 Task: Add a dependency to the task Integrate a new chat system for customer service , the existing task  Develop a new online booking system for a transportation service in the project AgileFocus
Action: Mouse moved to (1176, 192)
Screenshot: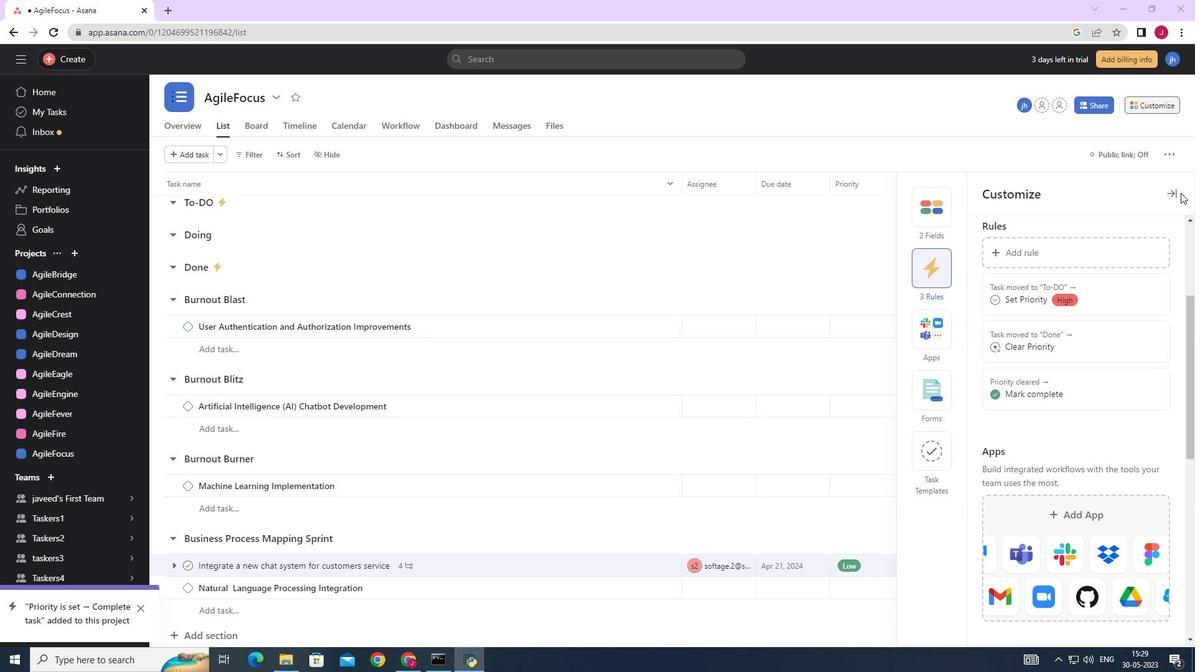 
Action: Mouse pressed left at (1176, 192)
Screenshot: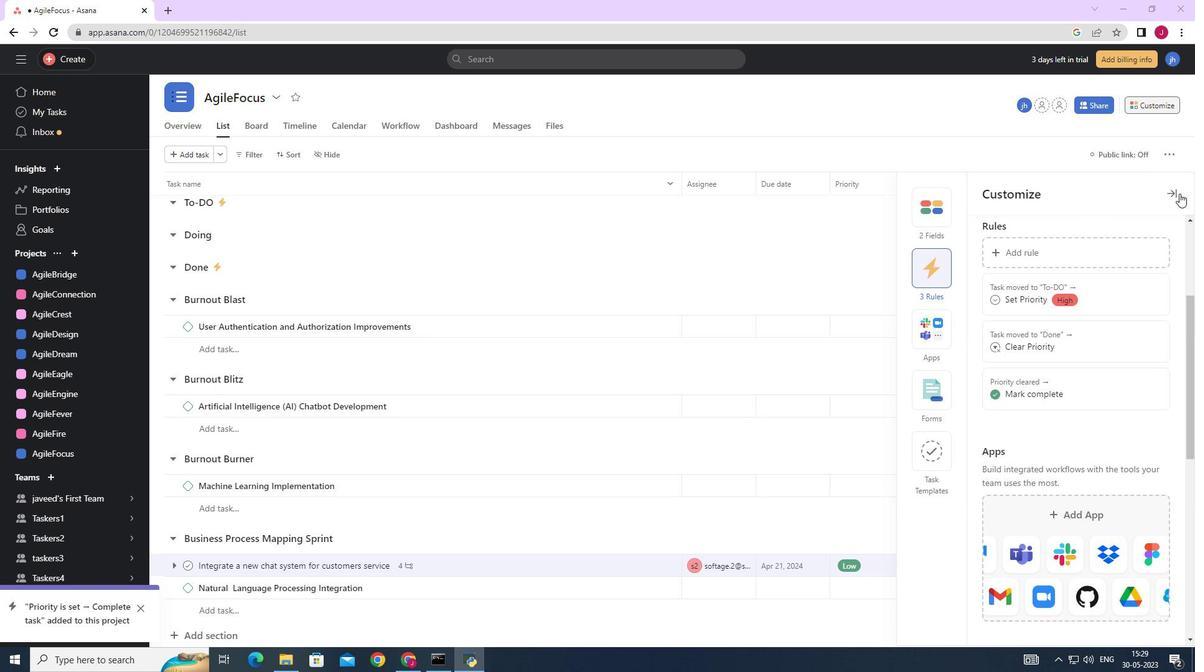 
Action: Mouse moved to (484, 382)
Screenshot: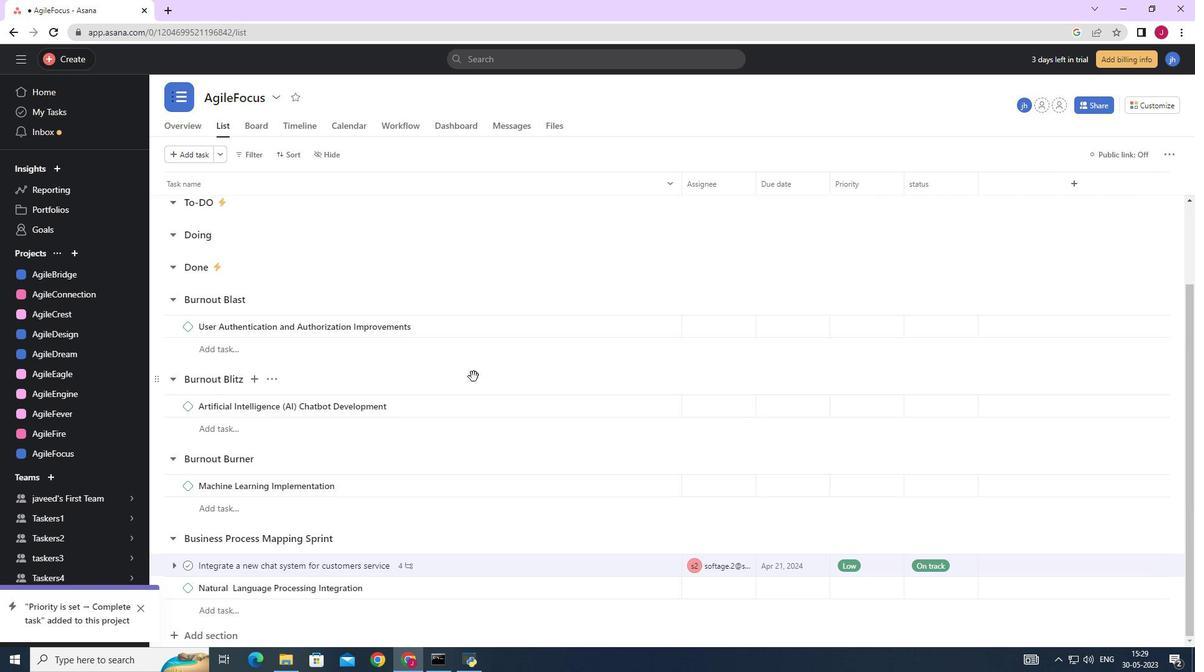 
Action: Mouse scrolled (484, 382) with delta (0, 0)
Screenshot: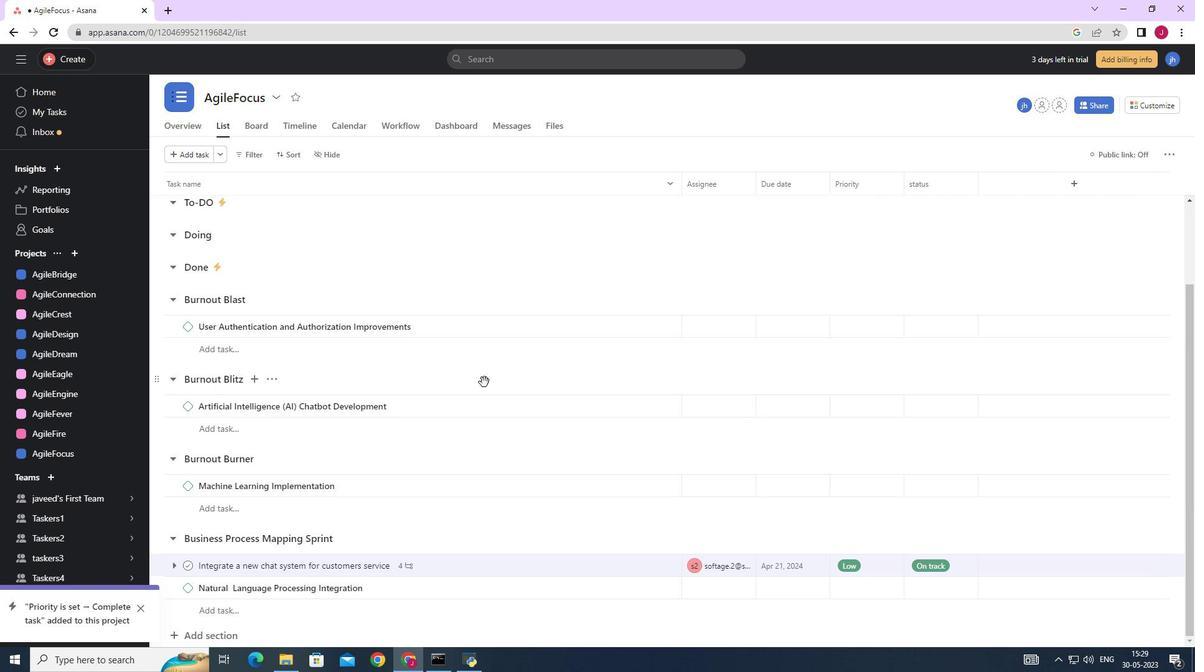 
Action: Mouse scrolled (484, 382) with delta (0, 0)
Screenshot: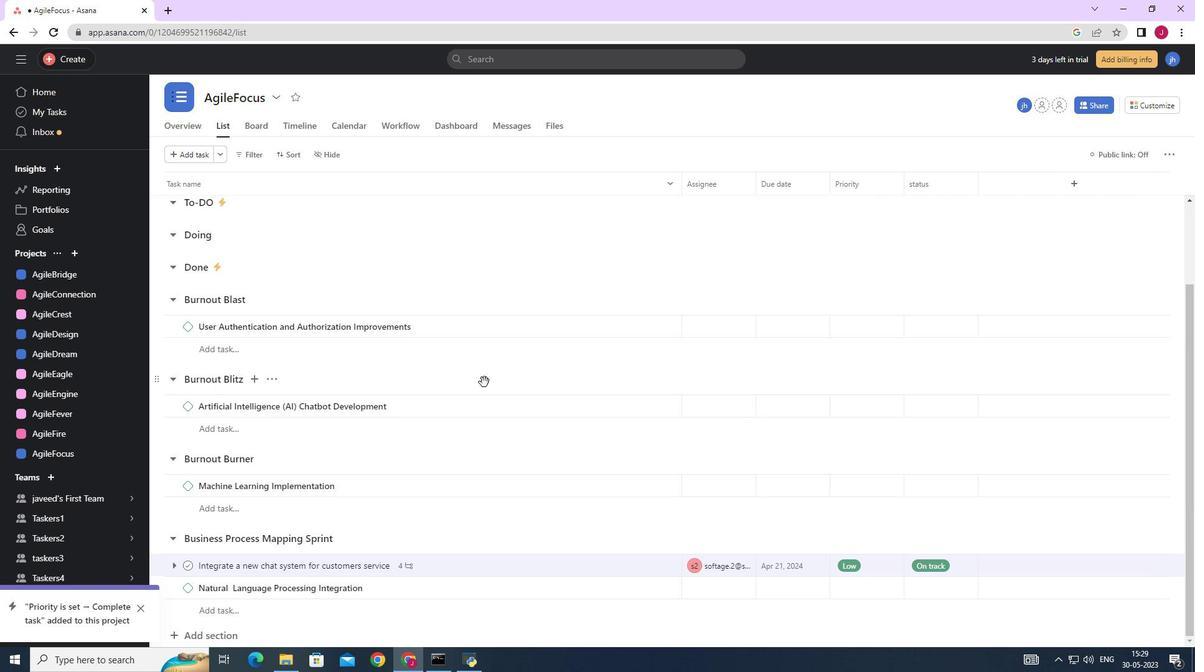 
Action: Mouse moved to (503, 371)
Screenshot: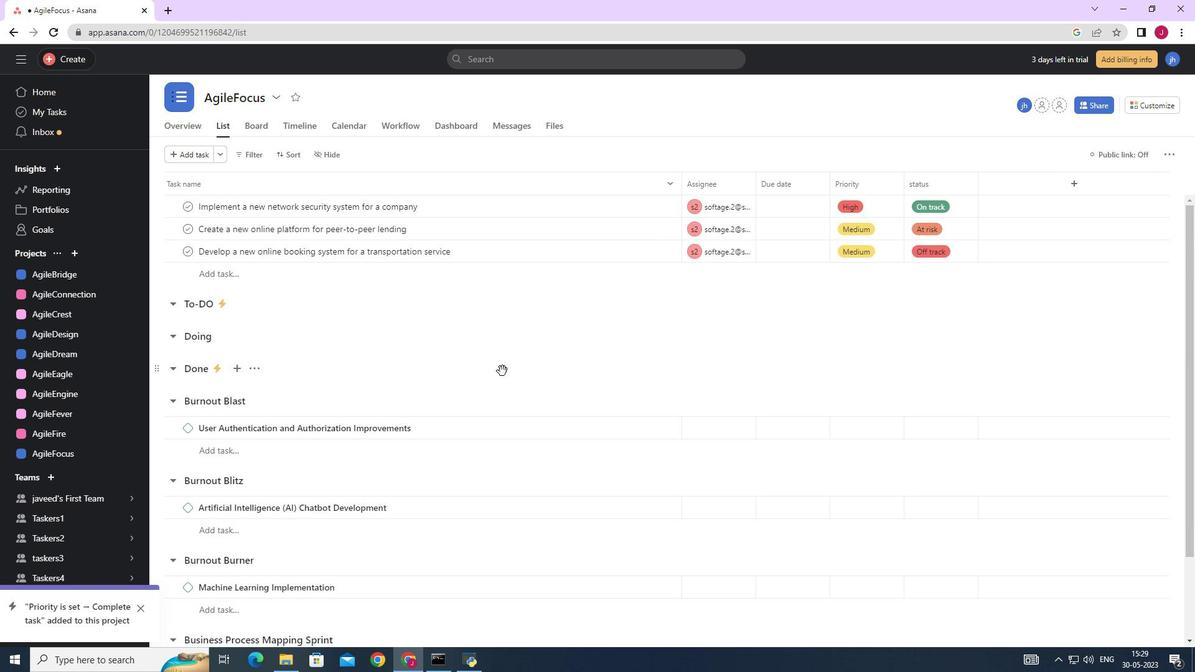 
Action: Mouse scrolled (503, 371) with delta (0, 0)
Screenshot: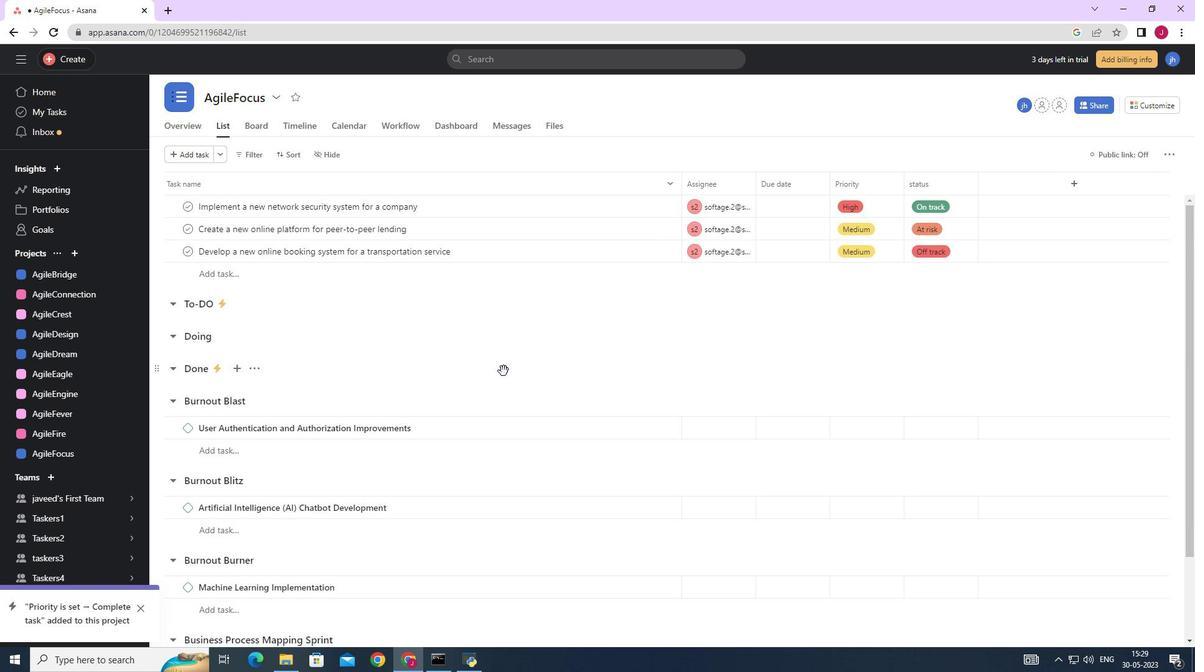 
Action: Mouse scrolled (503, 371) with delta (0, 0)
Screenshot: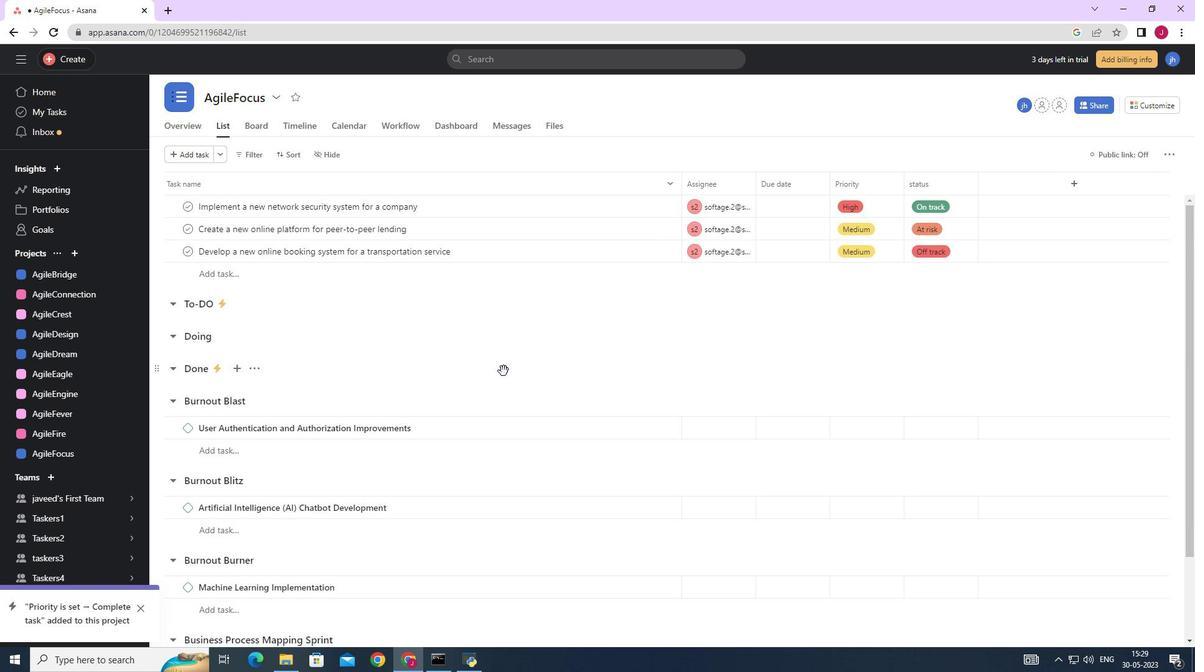 
Action: Mouse moved to (624, 258)
Screenshot: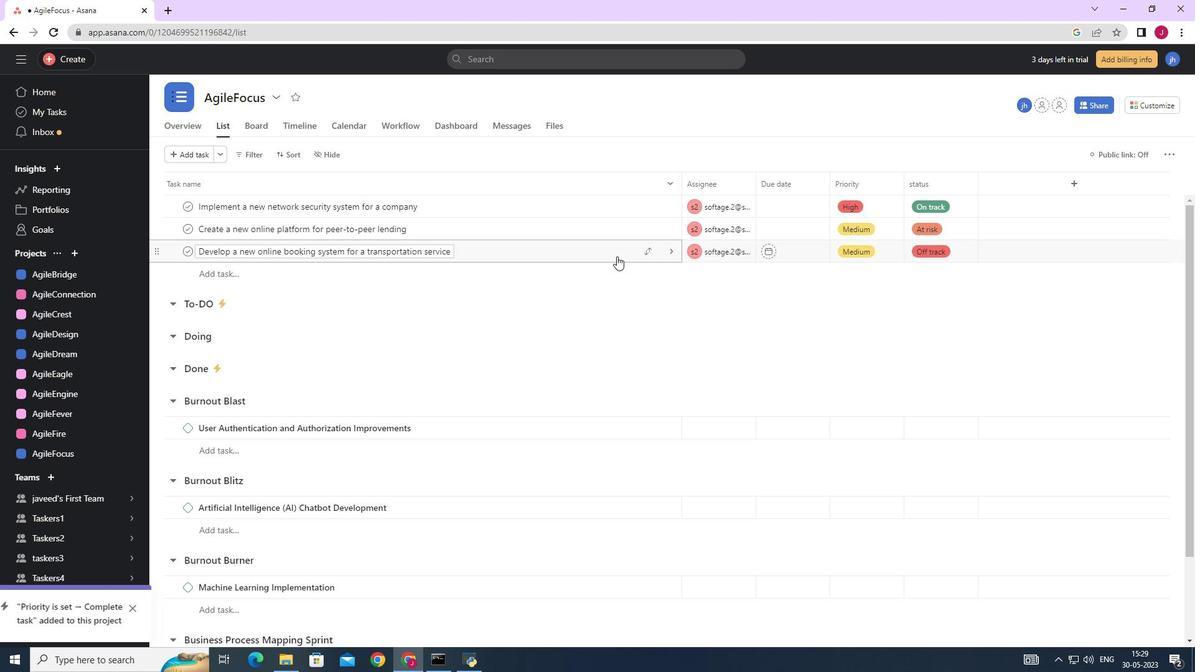 
Action: Mouse pressed left at (624, 258)
Screenshot: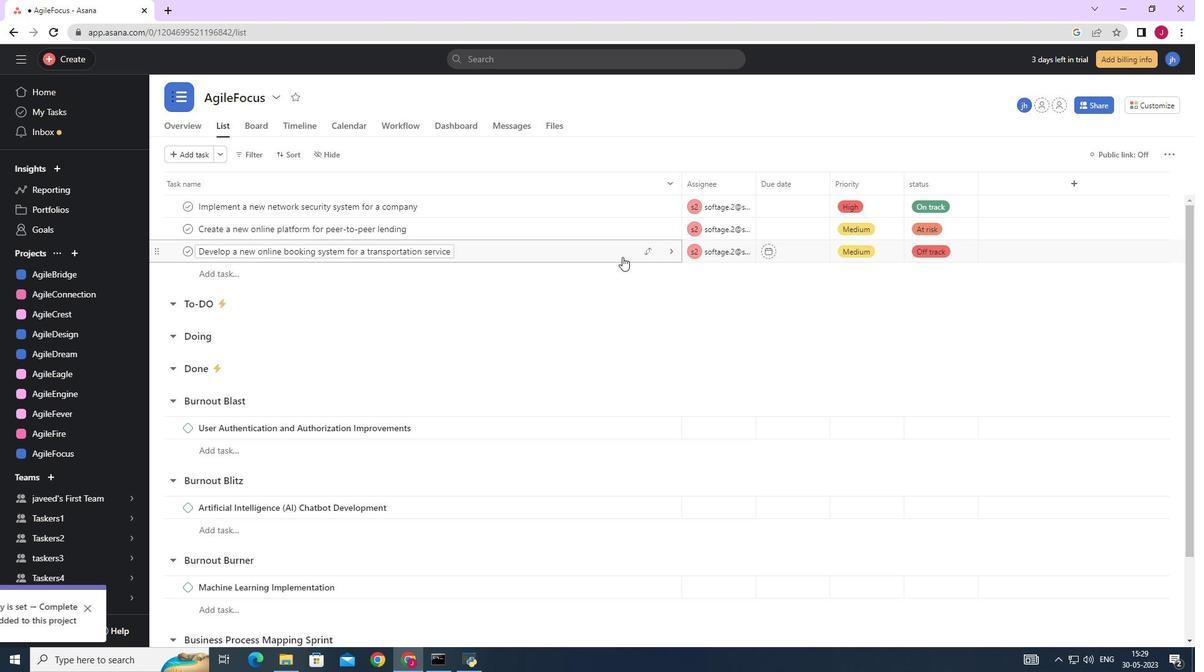 
Action: Mouse moved to (890, 426)
Screenshot: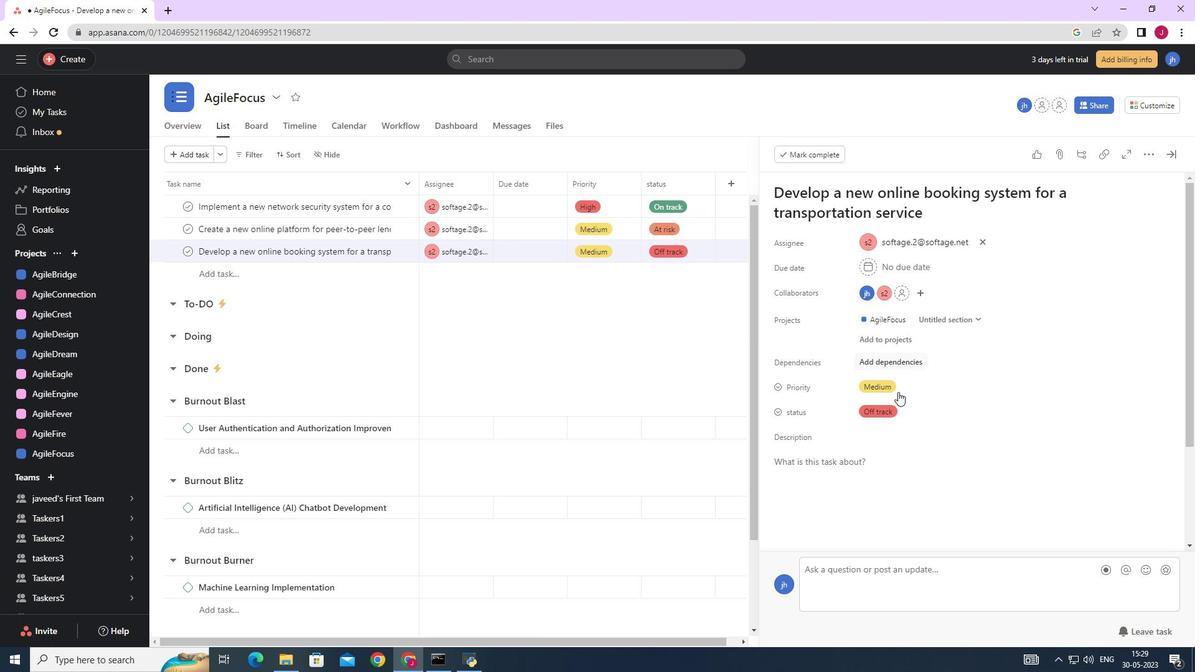 
Action: Mouse scrolled (890, 425) with delta (0, 0)
Screenshot: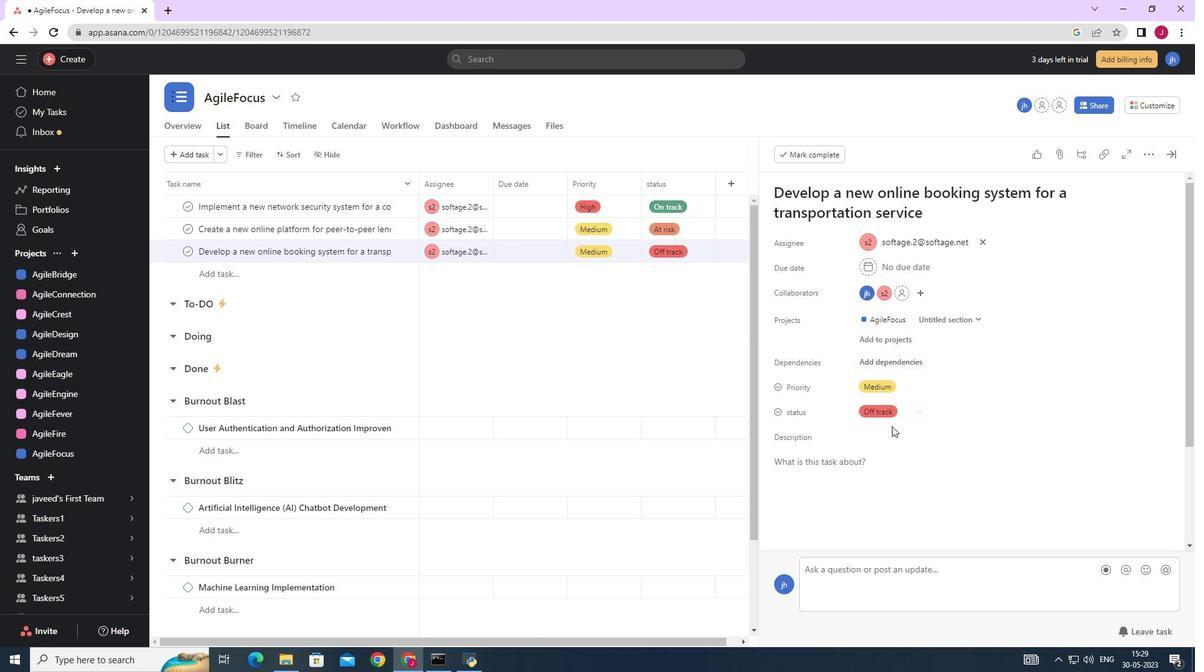
Action: Mouse scrolled (890, 425) with delta (0, 0)
Screenshot: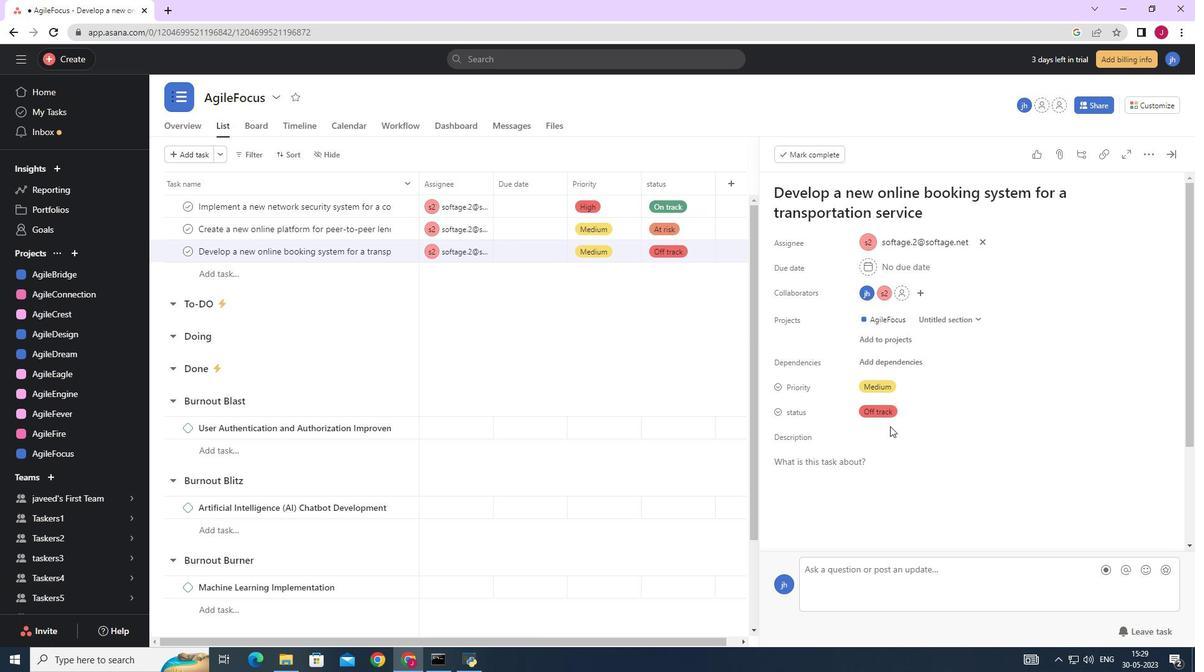 
Action: Mouse scrolled (890, 425) with delta (0, 0)
Screenshot: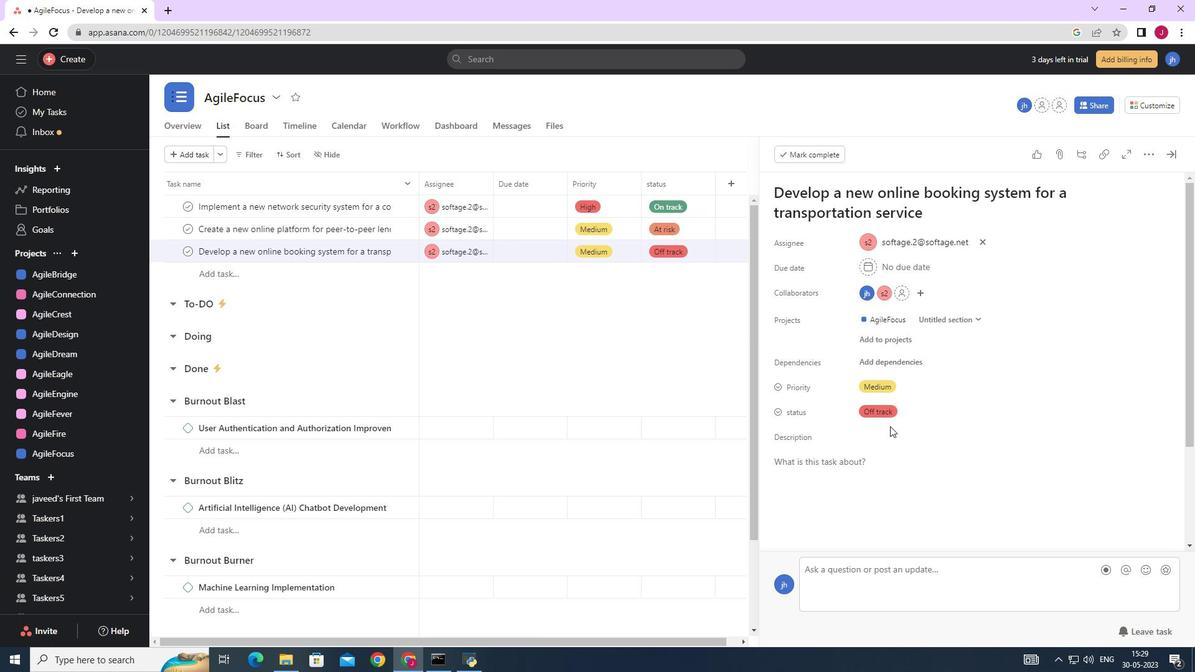
Action: Mouse moved to (890, 426)
Screenshot: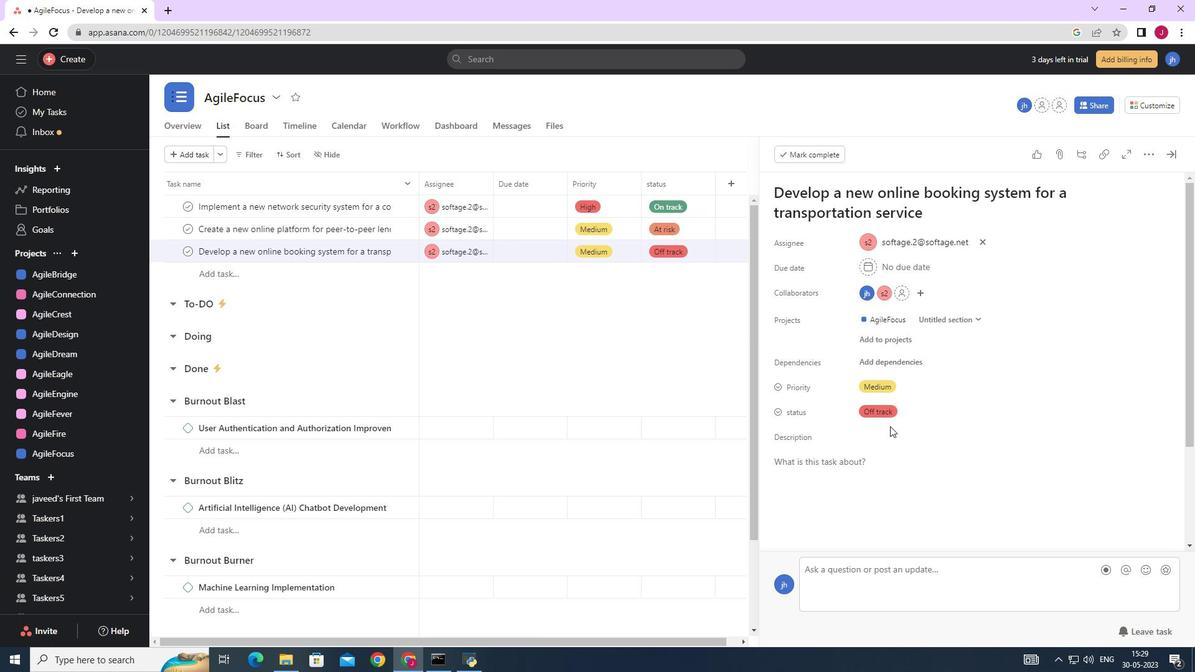 
Action: Mouse scrolled (890, 425) with delta (0, 0)
Screenshot: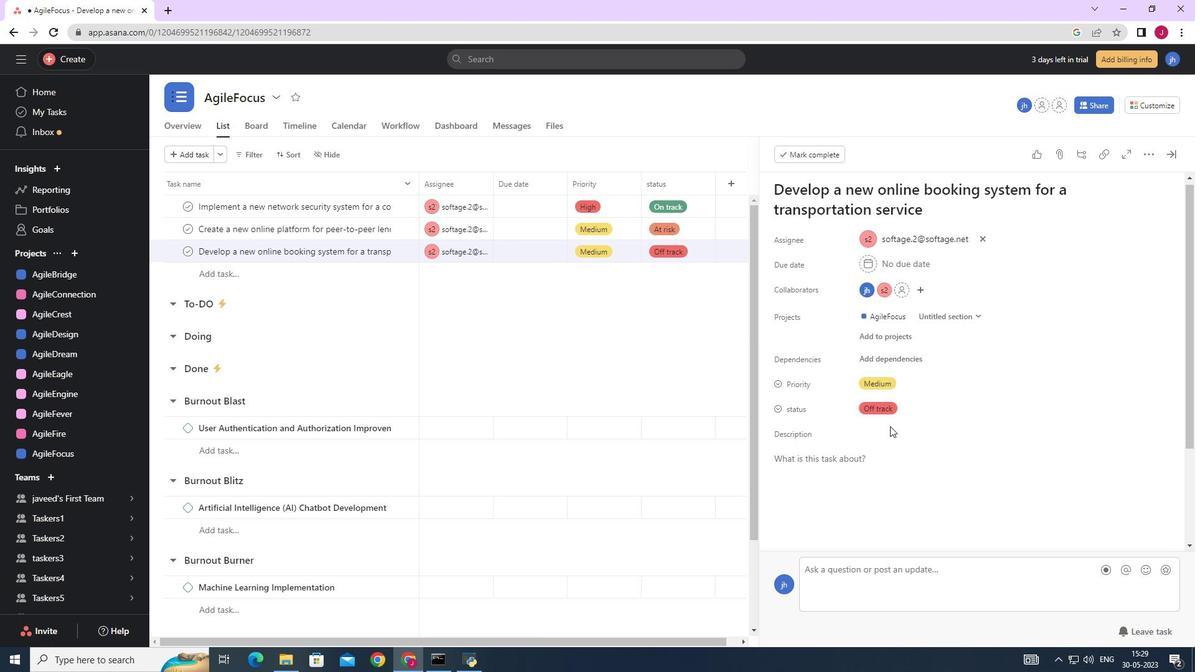 
Action: Mouse moved to (814, 453)
Screenshot: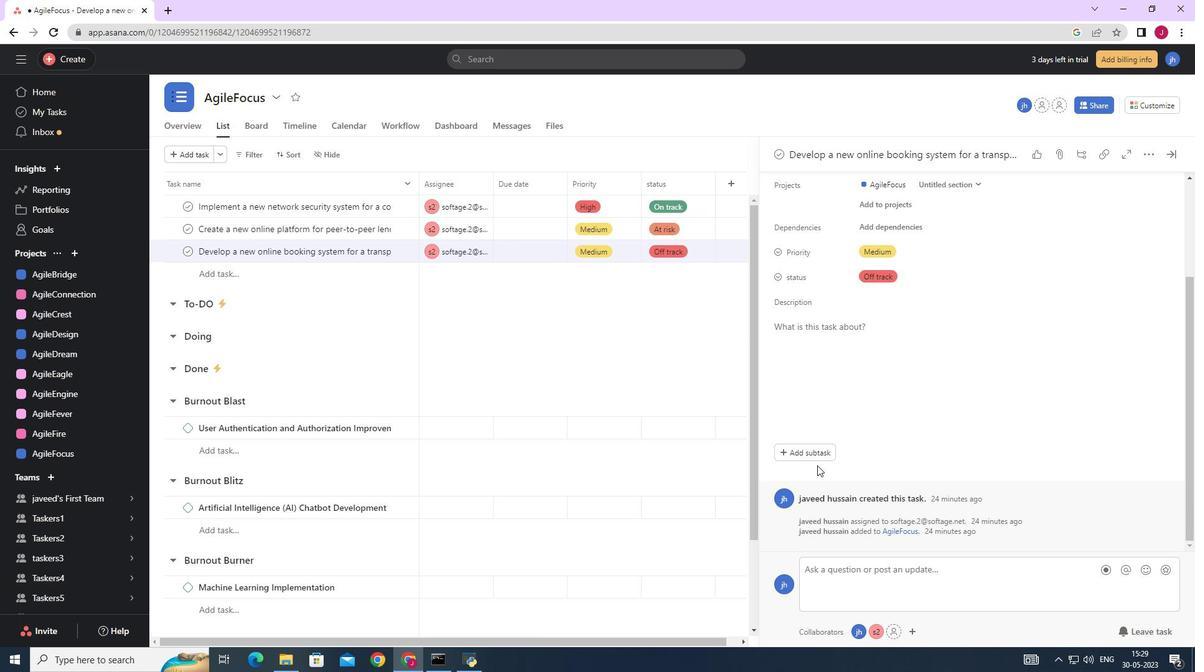 
Action: Mouse scrolled (814, 453) with delta (0, 0)
Screenshot: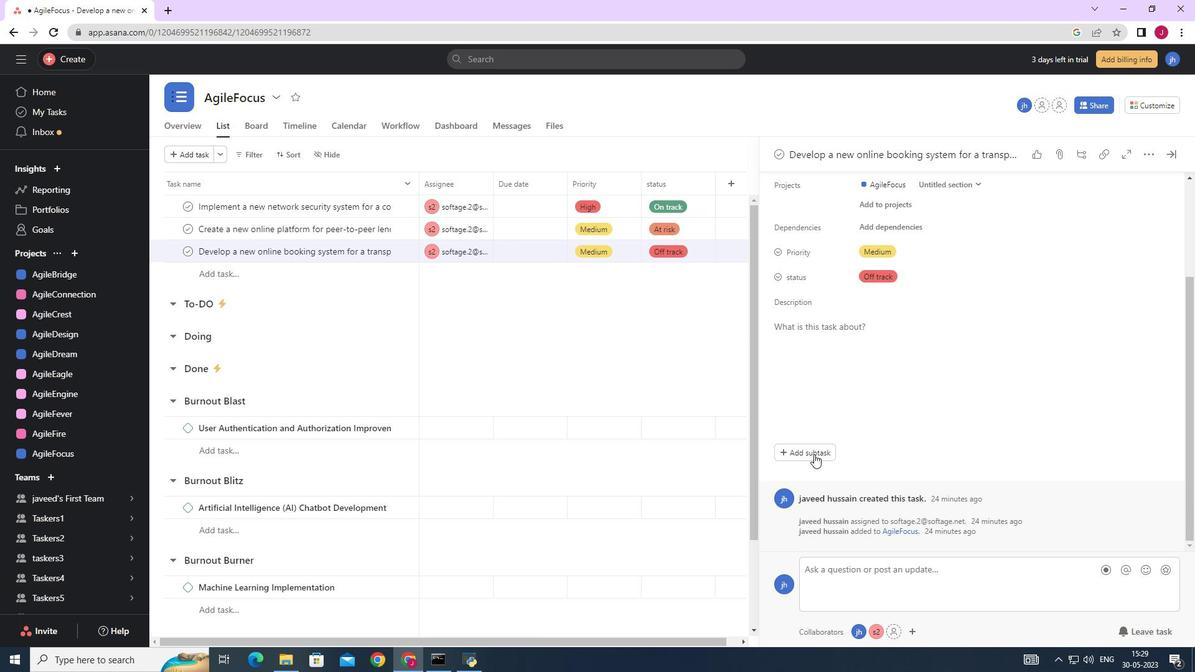 
Action: Mouse moved to (819, 316)
Screenshot: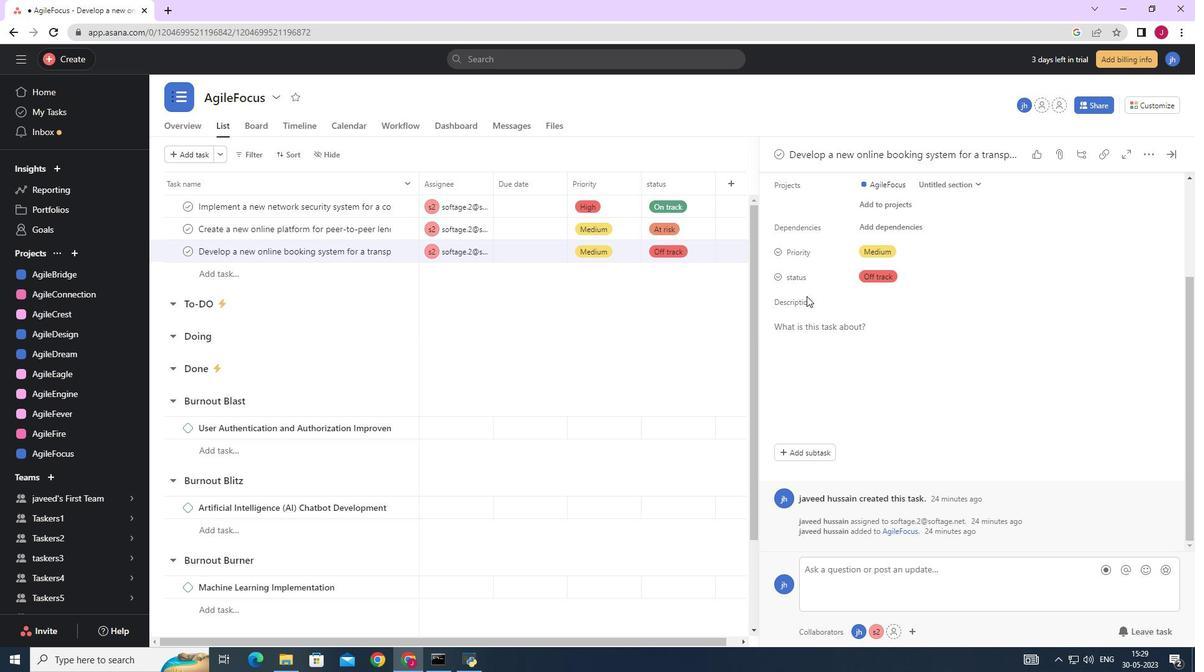 
Action: Mouse scrolled (819, 317) with delta (0, 0)
Screenshot: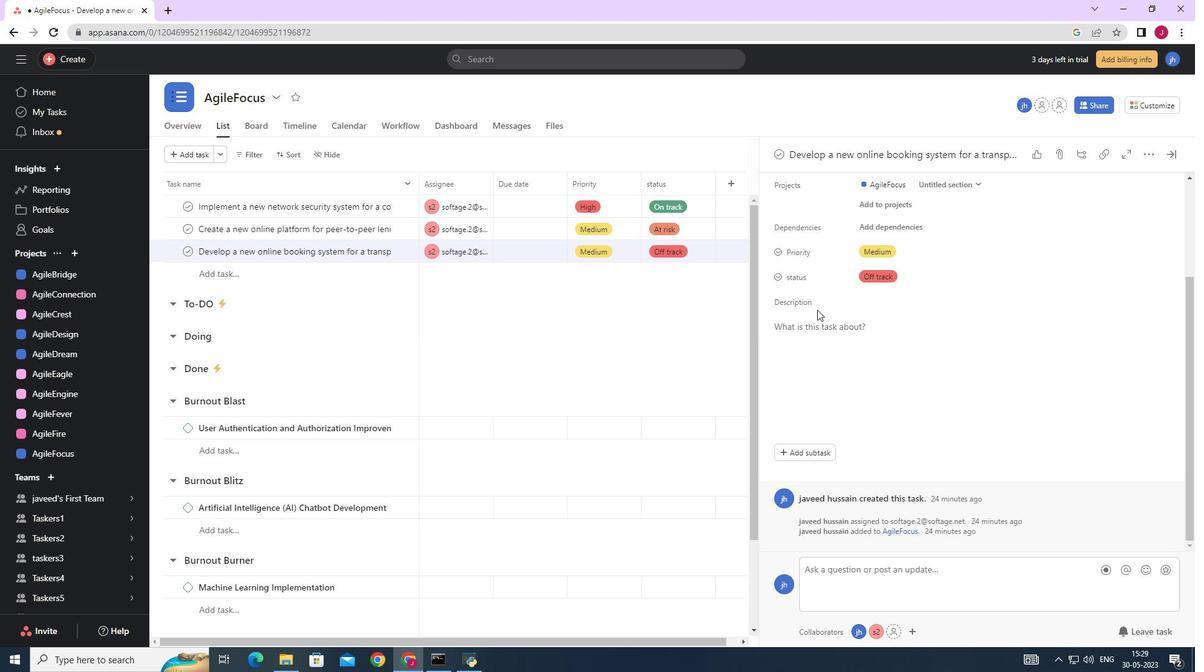 
Action: Mouse scrolled (819, 317) with delta (0, 0)
Screenshot: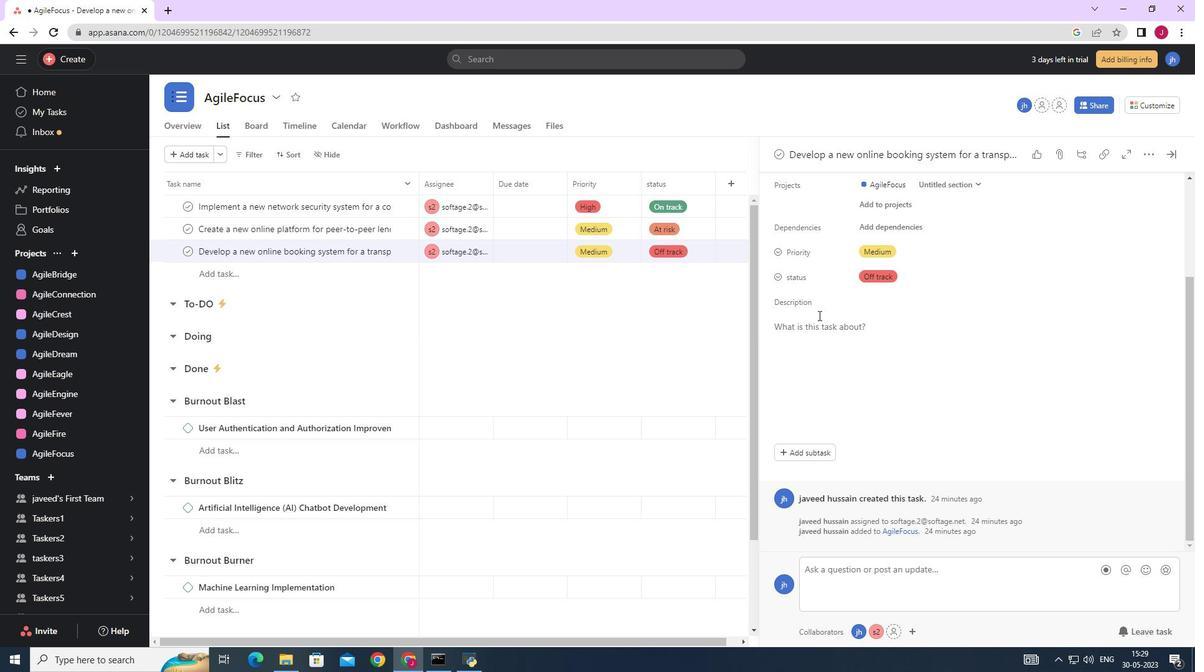 
Action: Mouse scrolled (819, 317) with delta (0, 0)
Screenshot: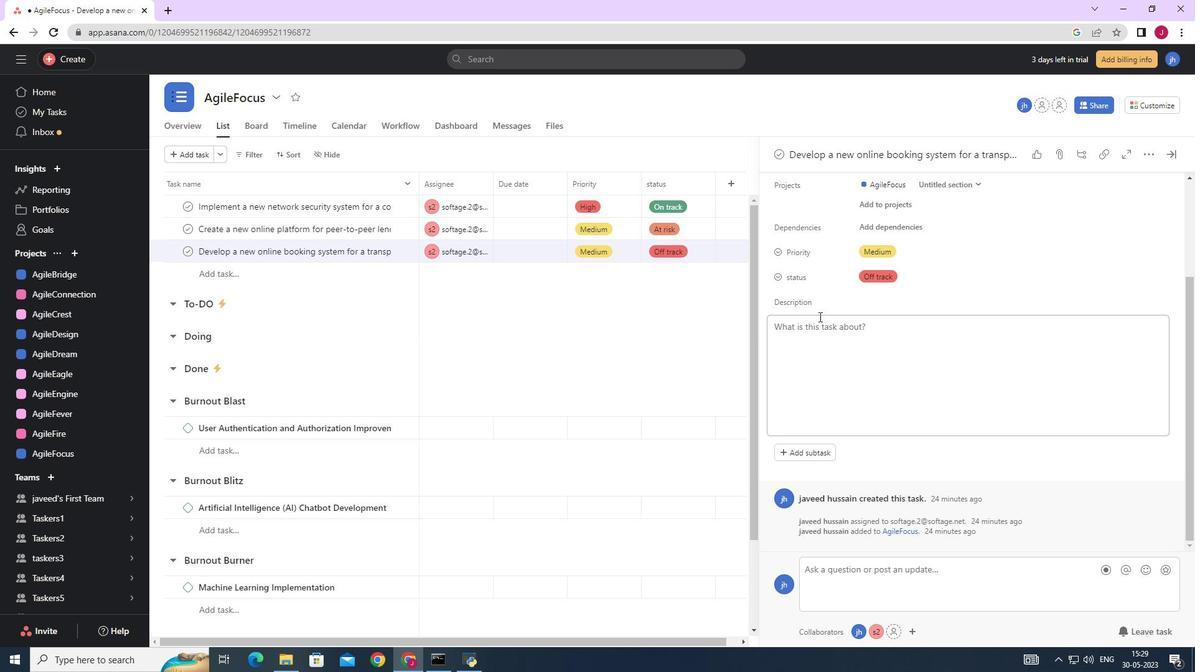 
Action: Mouse moved to (894, 363)
Screenshot: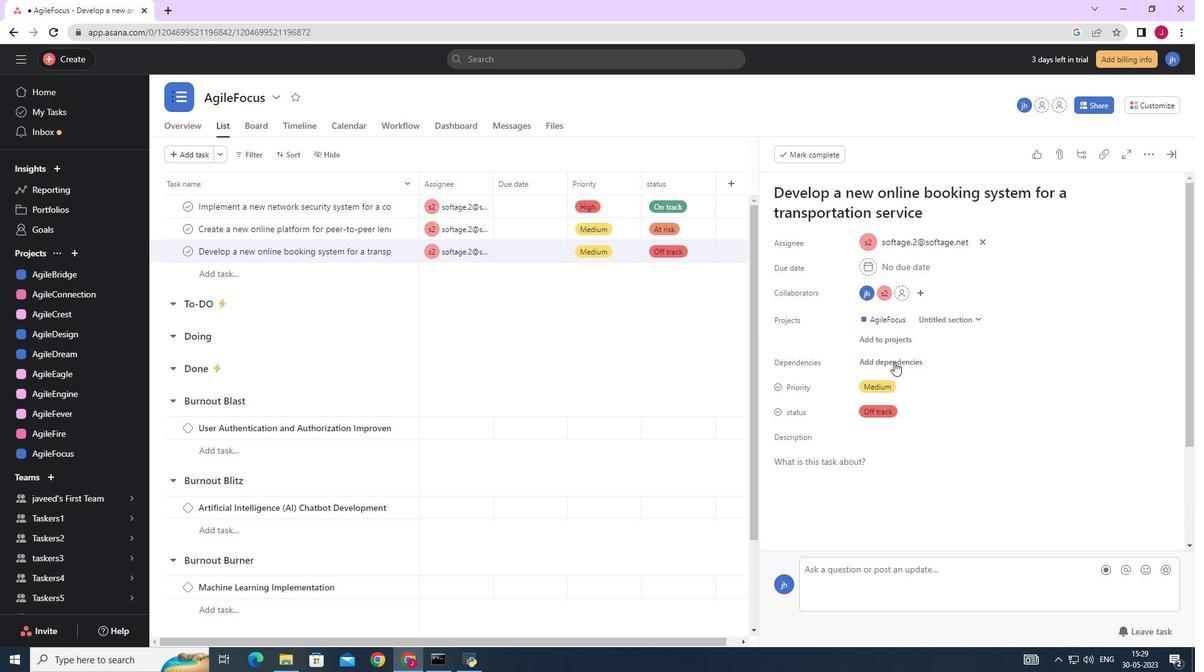 
Action: Mouse pressed left at (894, 363)
Screenshot: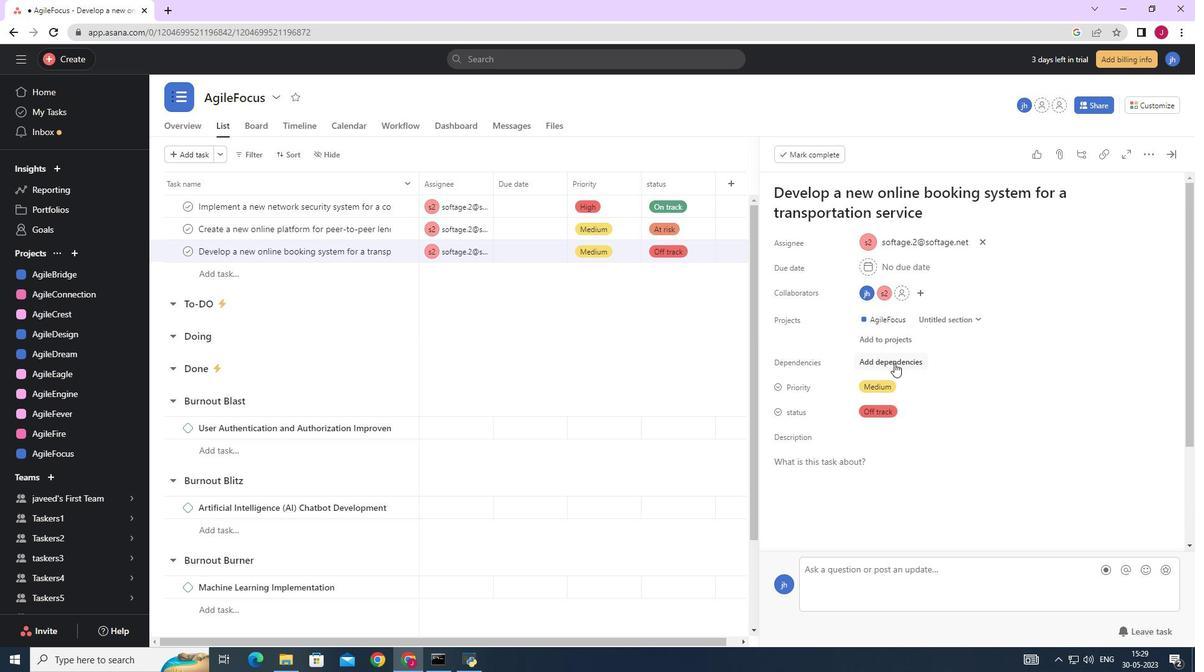 
Action: Mouse moved to (1054, 438)
Screenshot: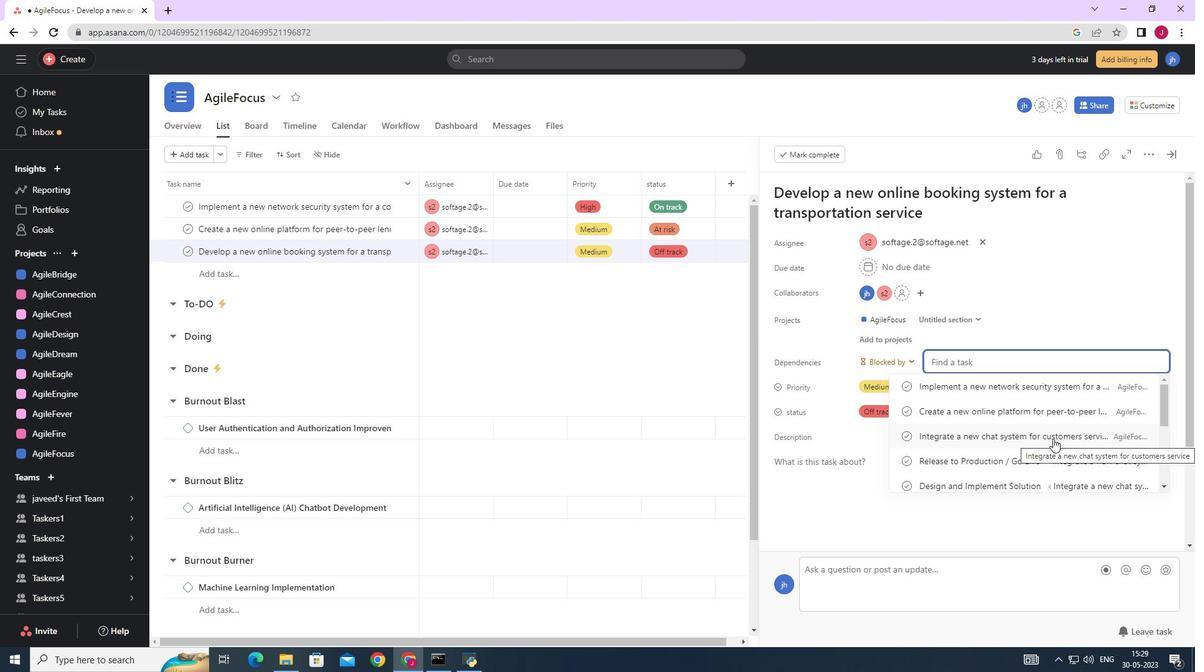 
Action: Mouse pressed left at (1054, 438)
Screenshot: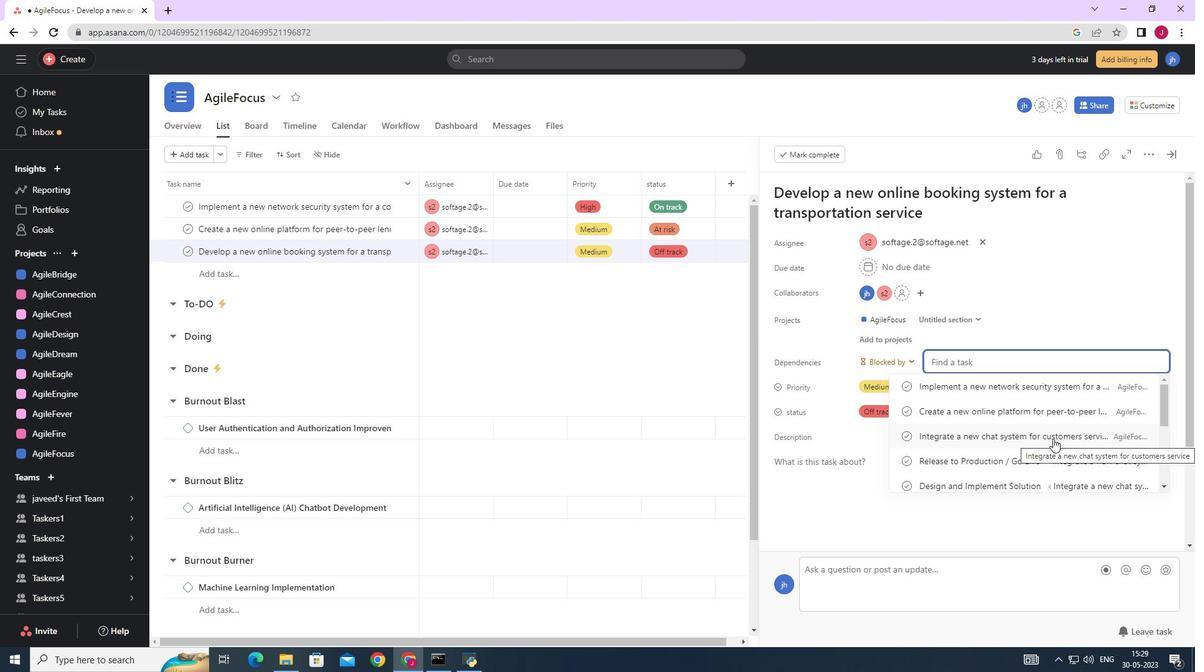 
Action: Mouse moved to (1175, 153)
Screenshot: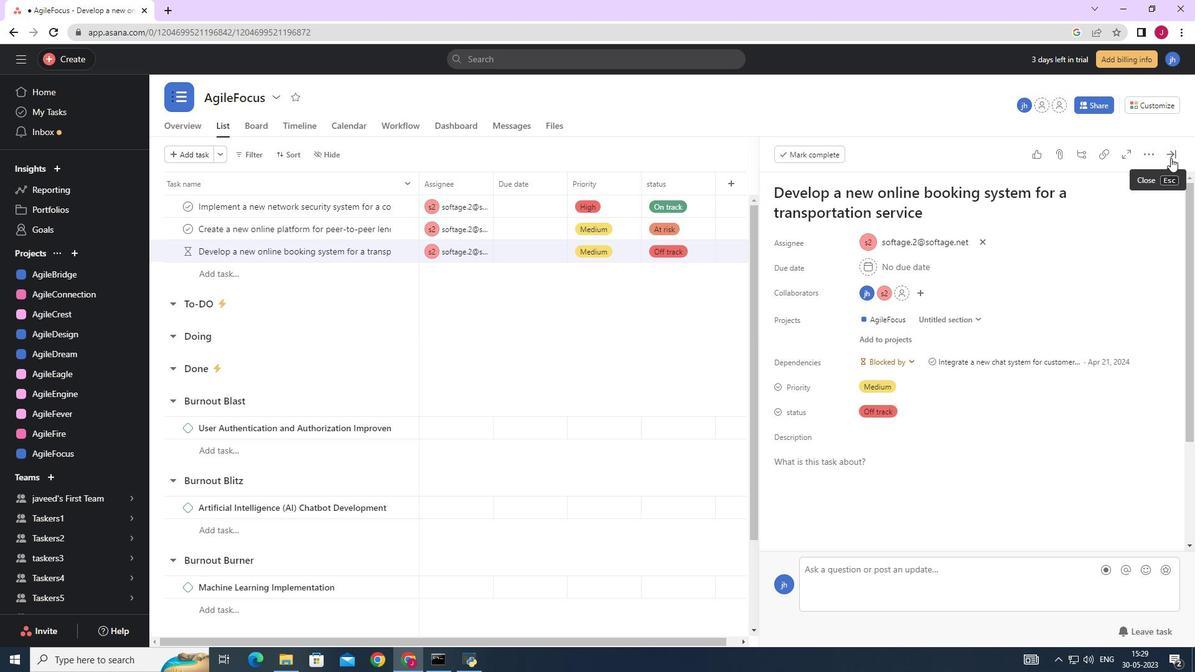 
Action: Mouse pressed left at (1175, 153)
Screenshot: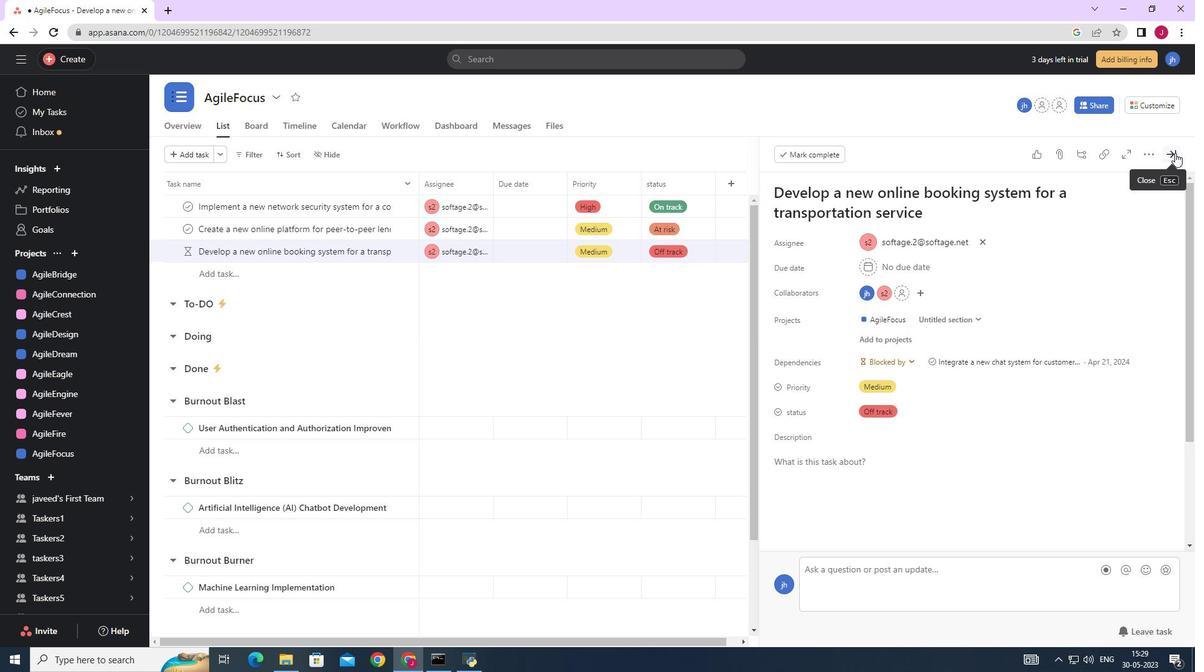 
Action: Mouse moved to (1161, 161)
Screenshot: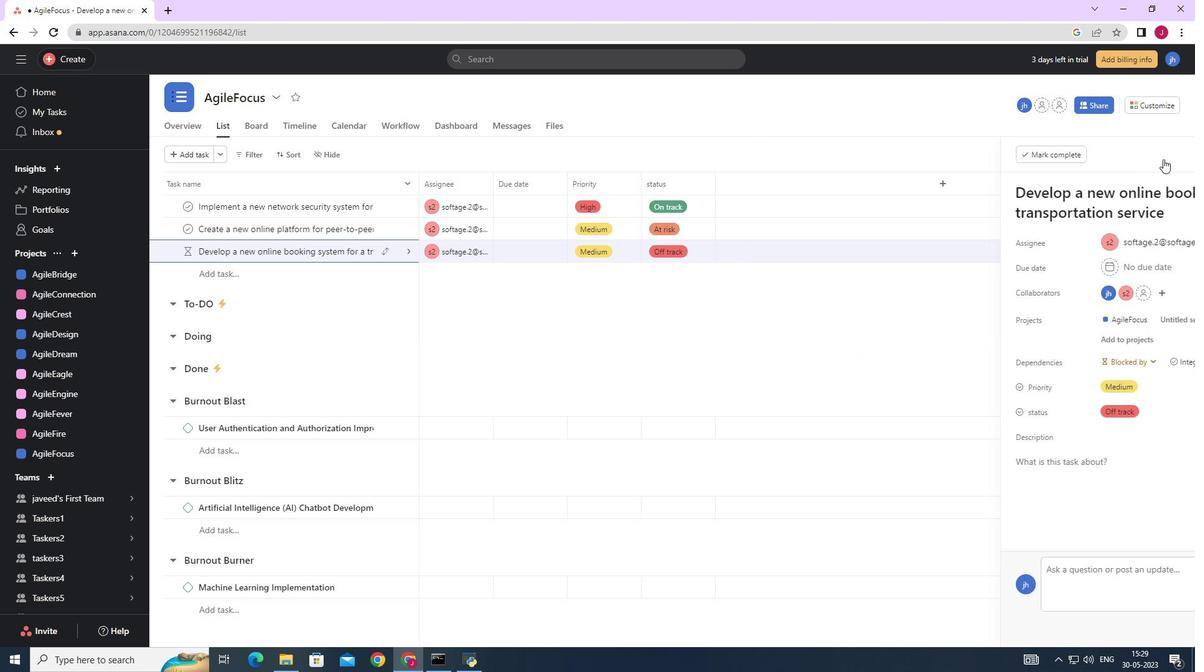 
